 Task: Look for products in the category "Dental Care" from Spry only.
Action: Mouse moved to (301, 142)
Screenshot: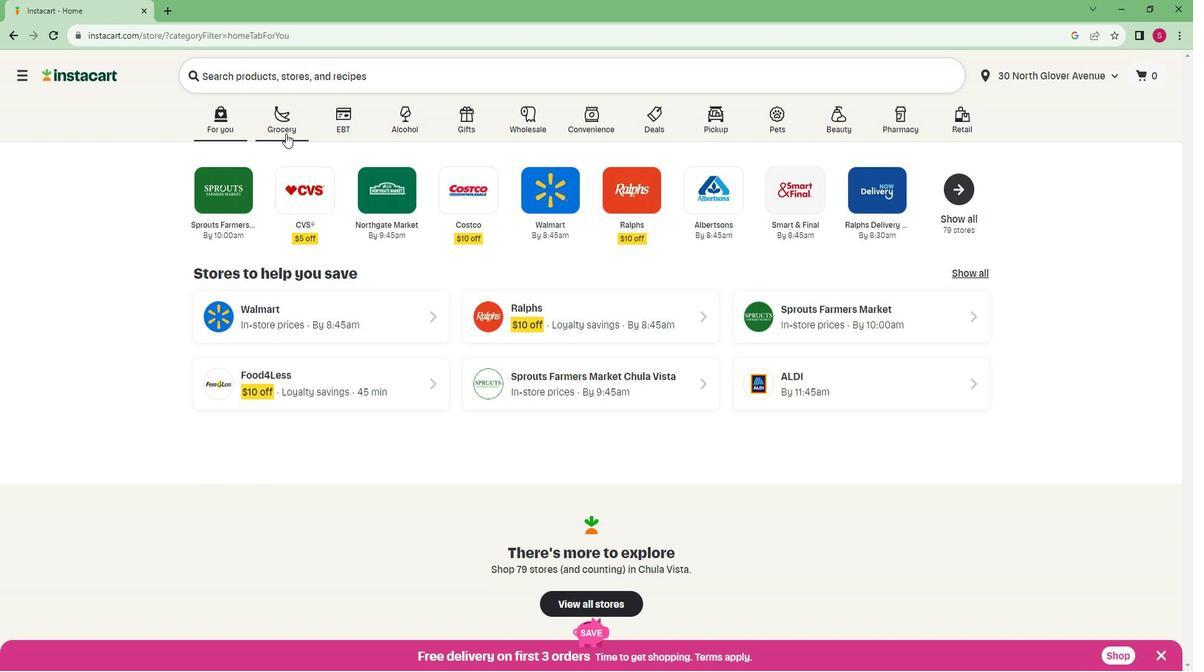
Action: Mouse pressed left at (301, 142)
Screenshot: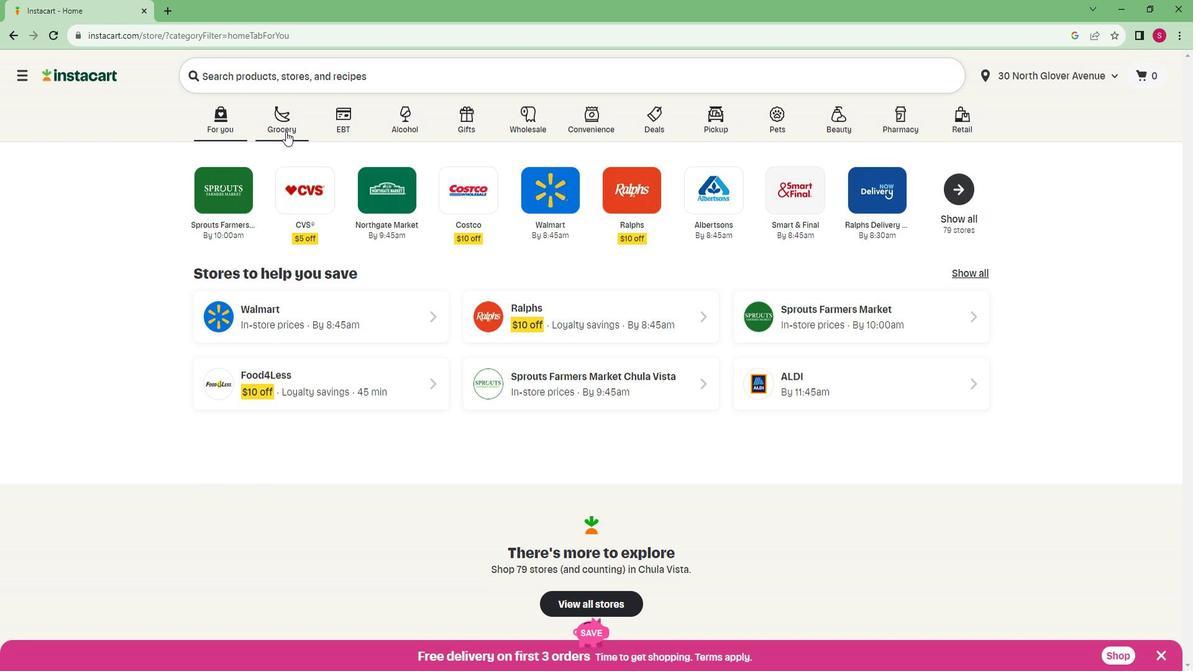 
Action: Mouse moved to (268, 359)
Screenshot: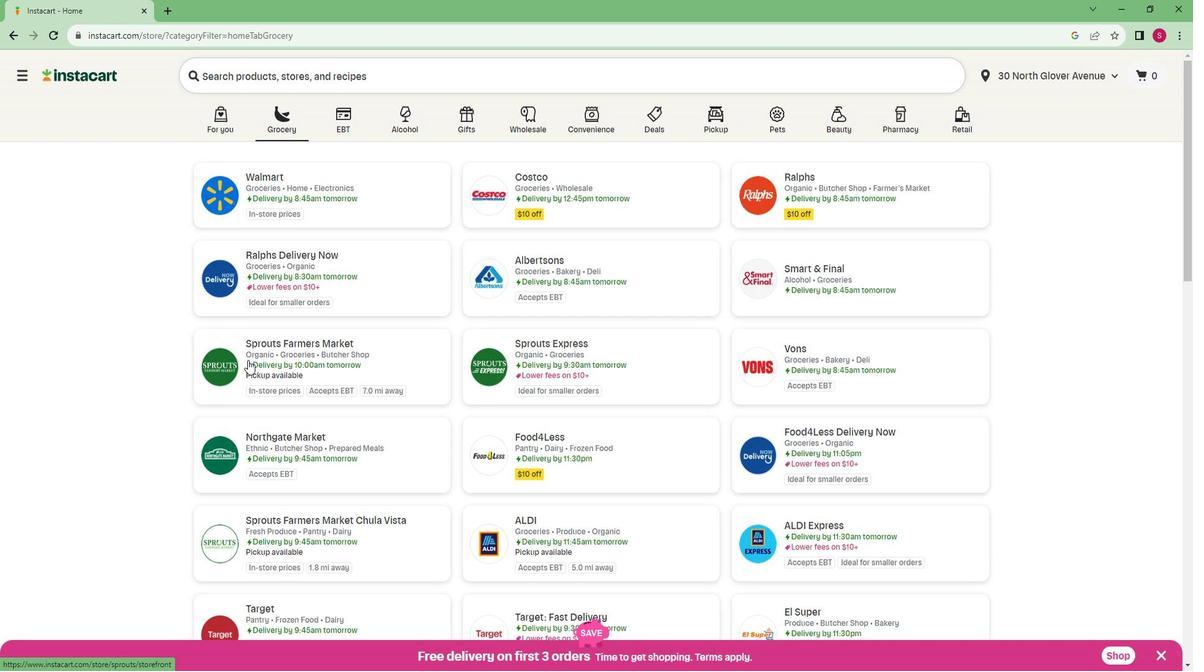 
Action: Mouse pressed left at (268, 359)
Screenshot: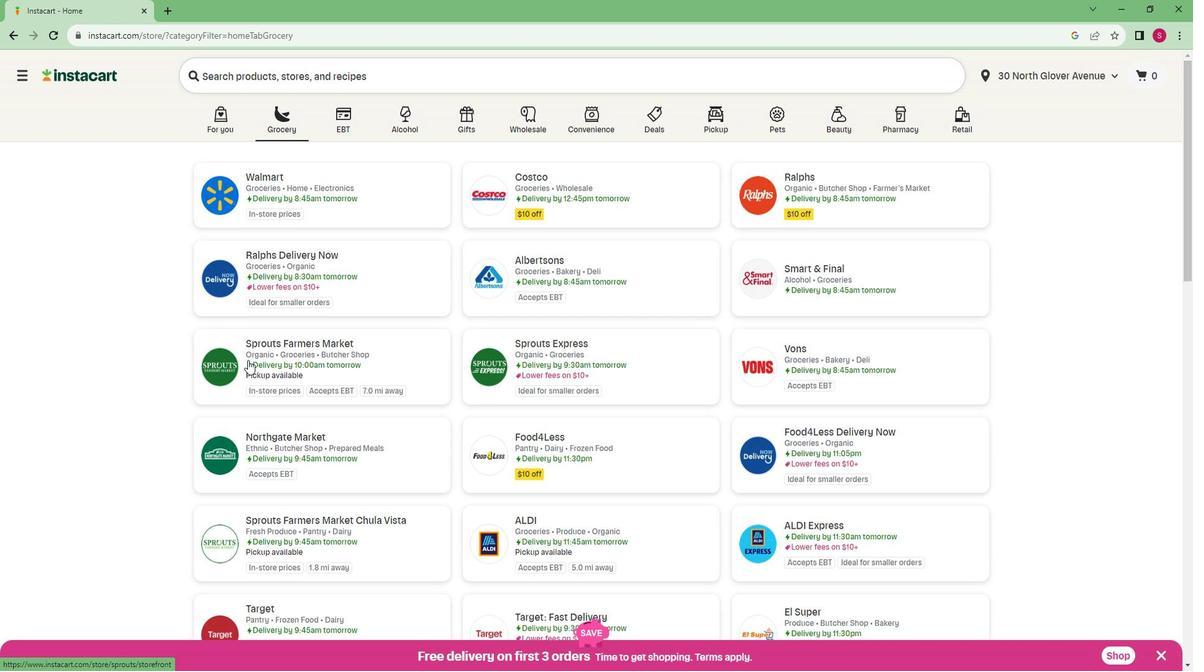 
Action: Mouse moved to (83, 487)
Screenshot: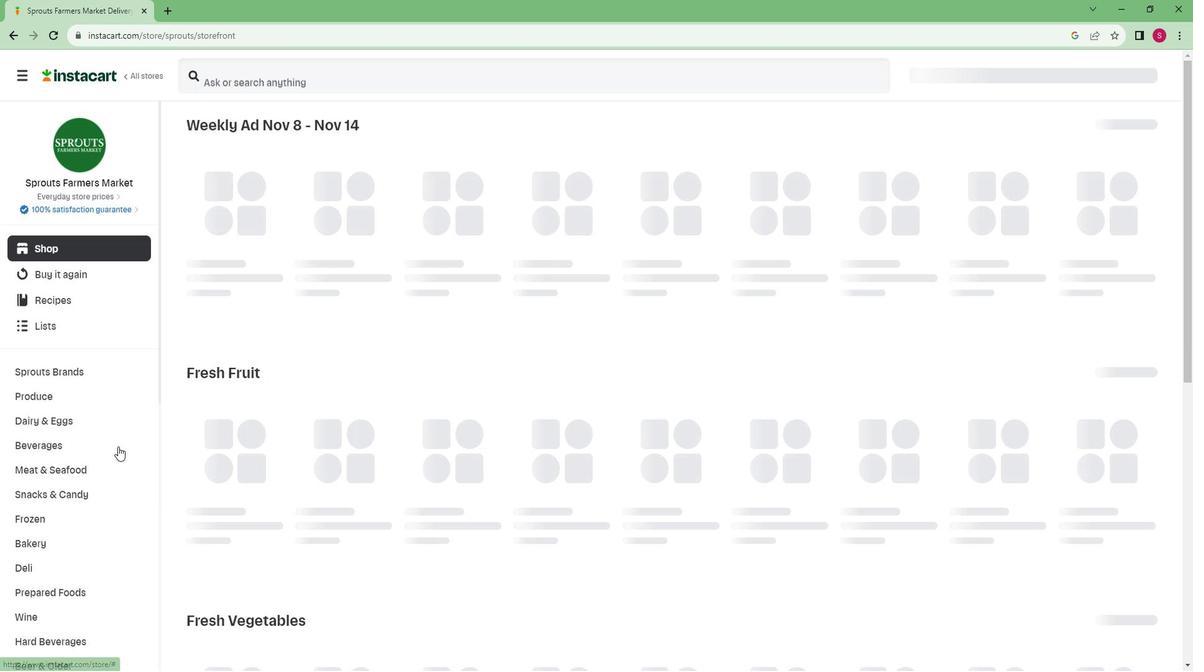 
Action: Mouse scrolled (83, 486) with delta (0, 0)
Screenshot: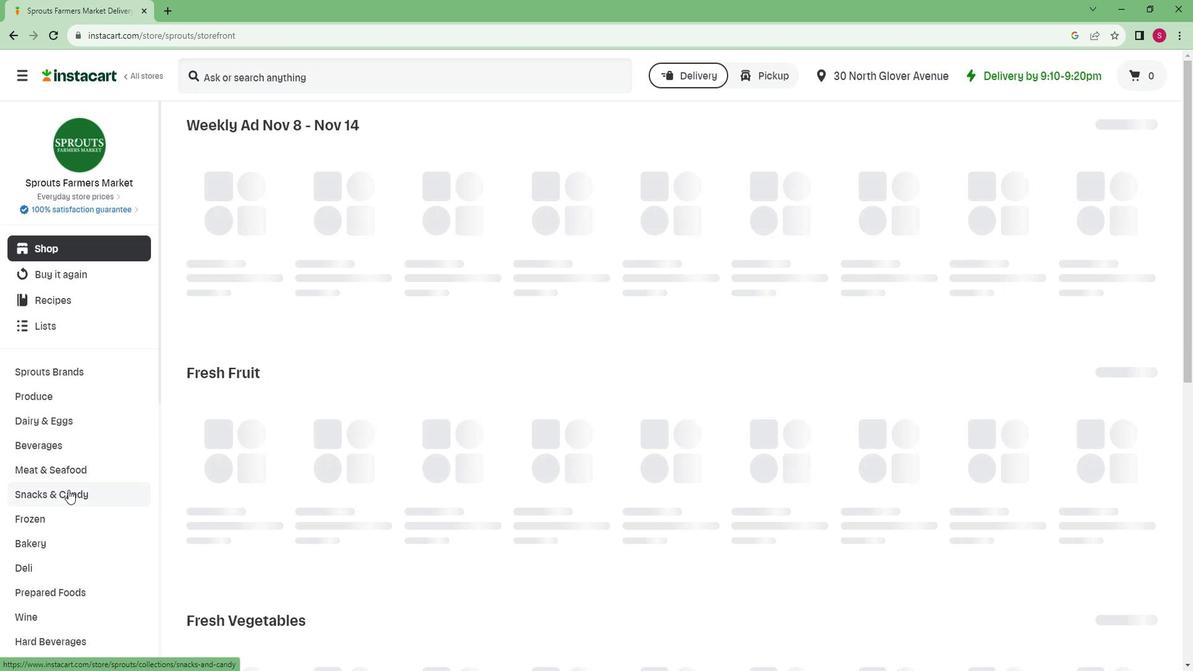 
Action: Mouse scrolled (83, 486) with delta (0, 0)
Screenshot: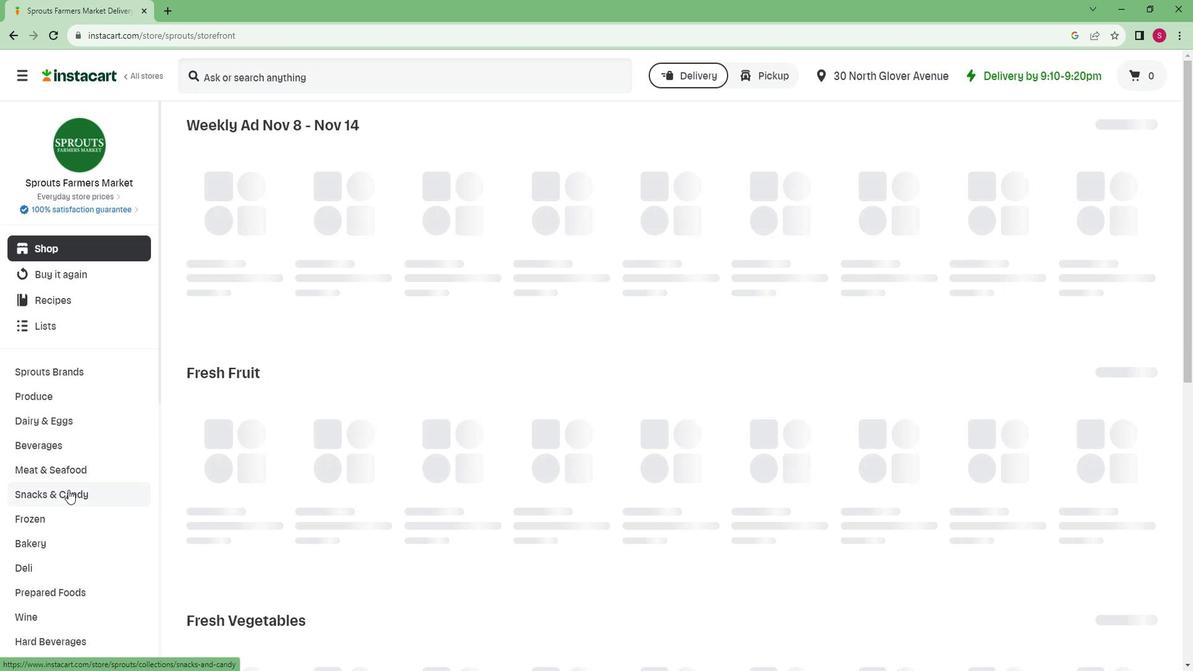
Action: Mouse moved to (82, 487)
Screenshot: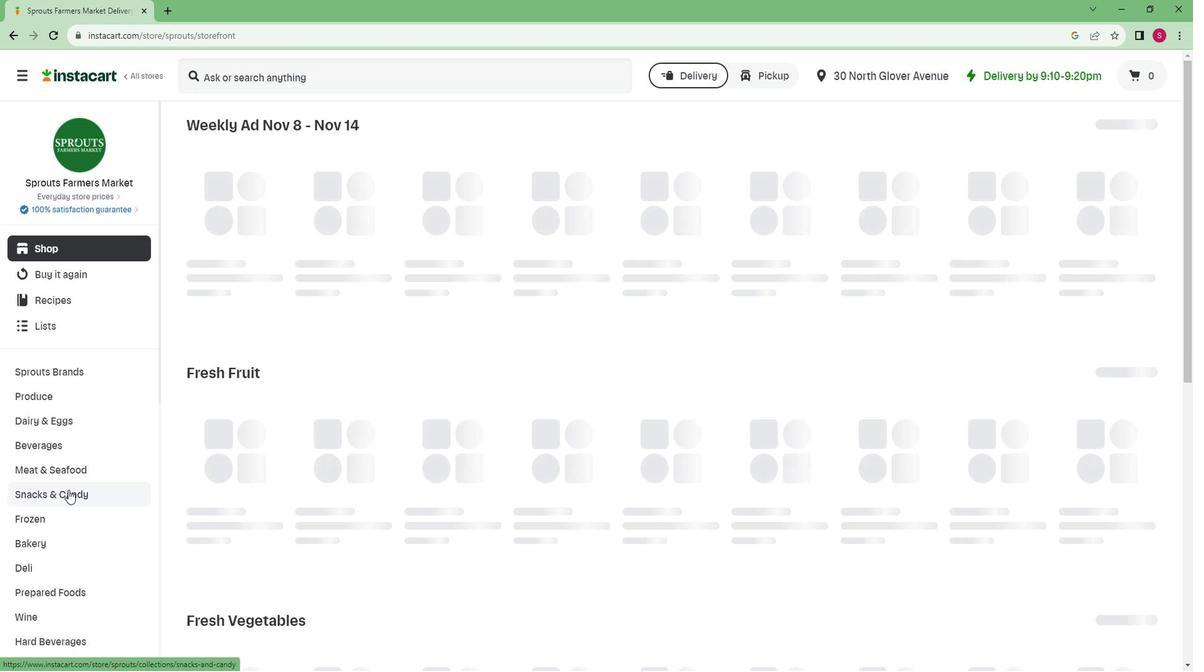
Action: Mouse scrolled (82, 486) with delta (0, 0)
Screenshot: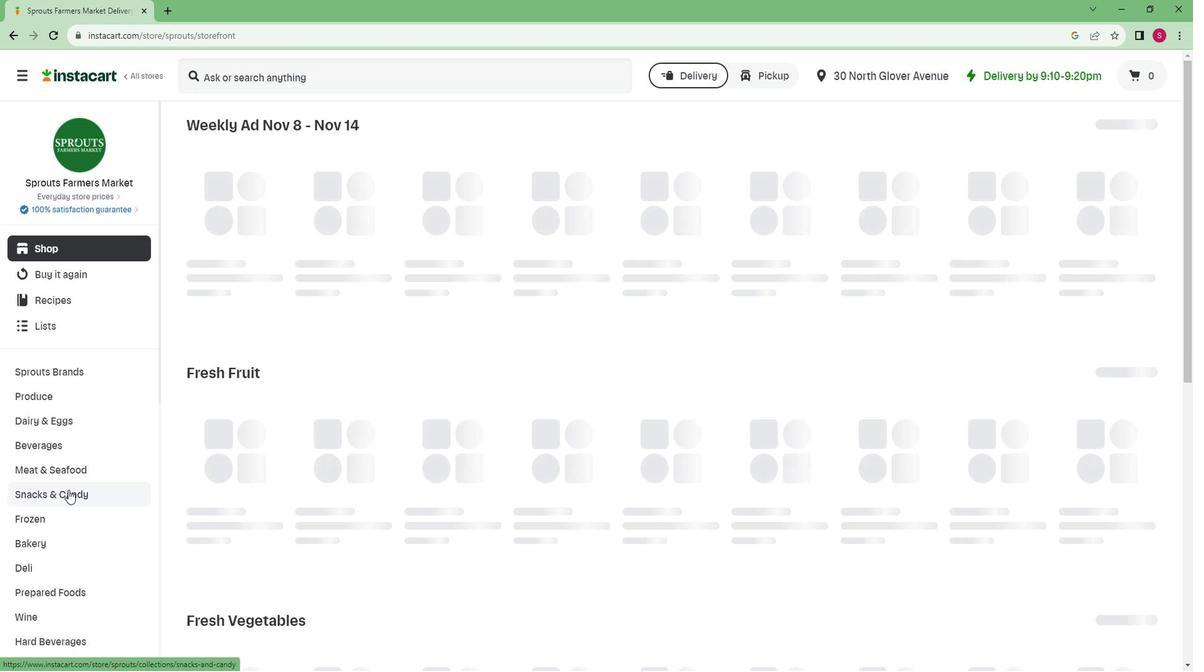 
Action: Mouse moved to (80, 484)
Screenshot: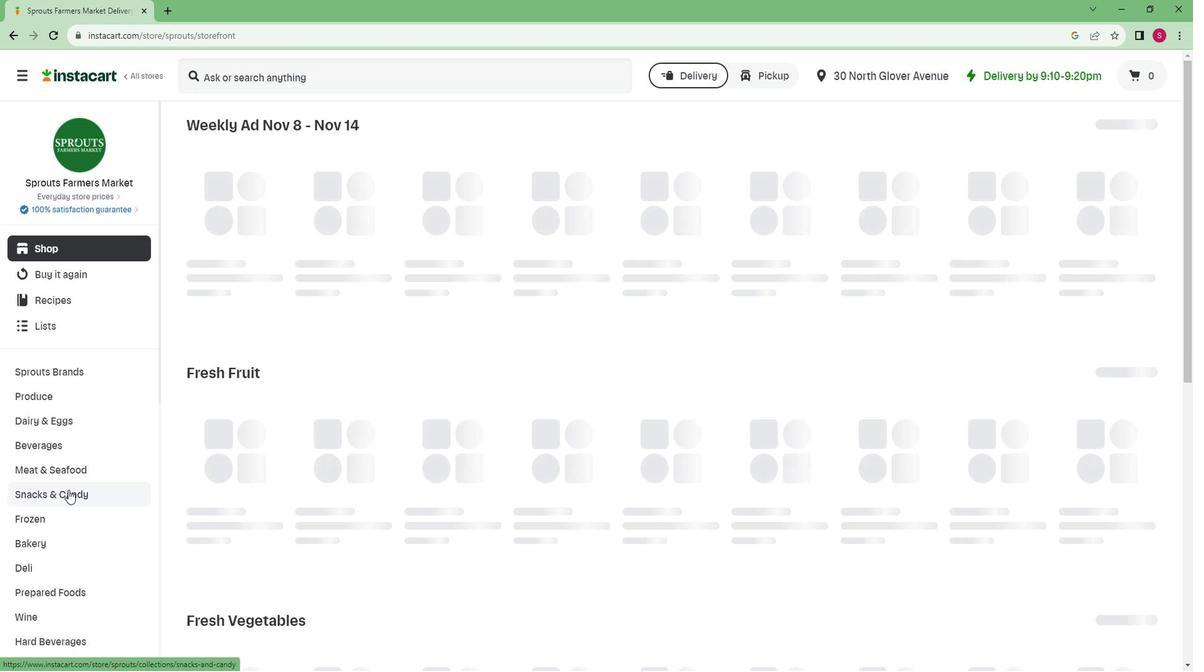 
Action: Mouse scrolled (80, 483) with delta (0, 0)
Screenshot: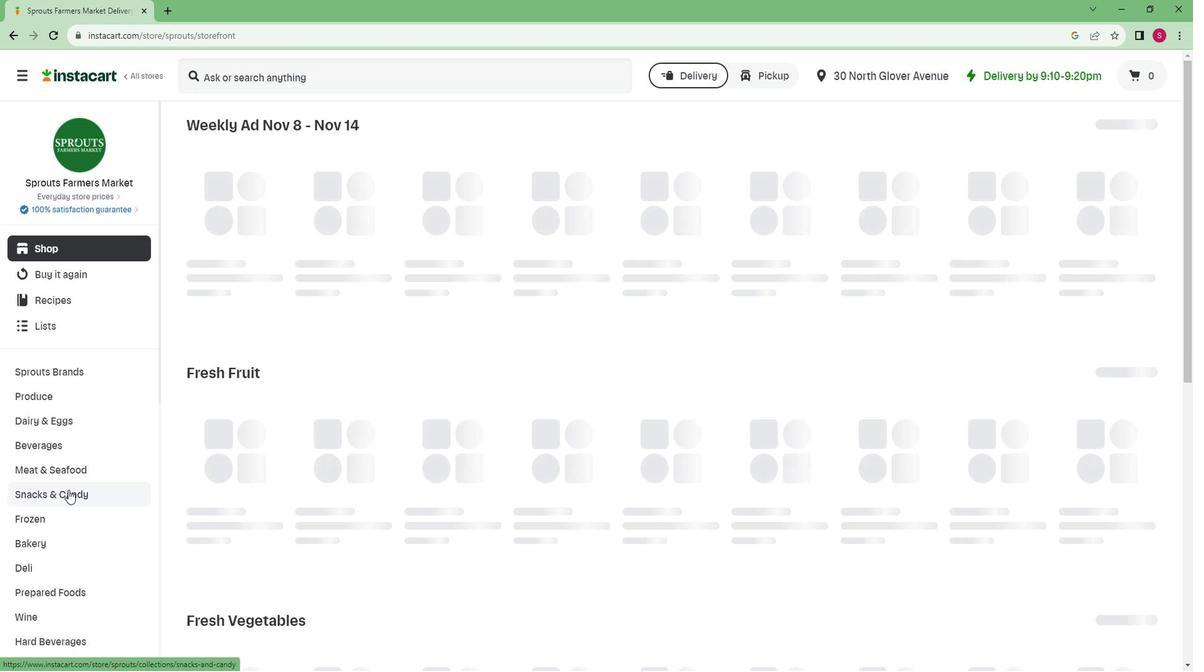 
Action: Mouse moved to (80, 483)
Screenshot: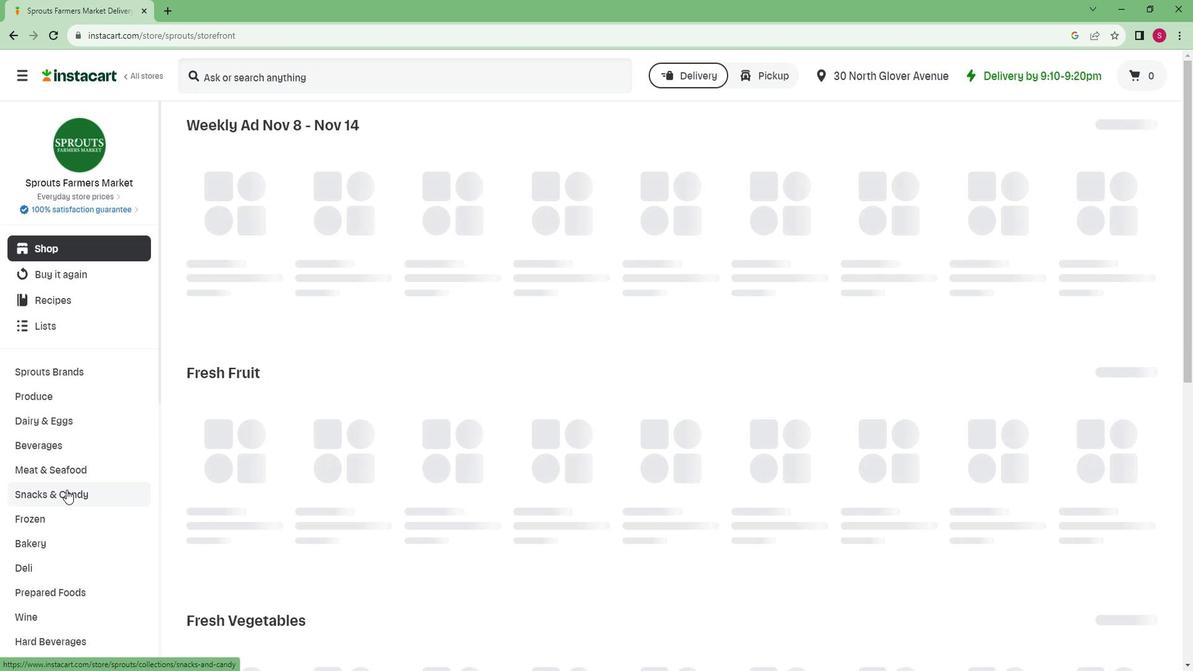 
Action: Mouse scrolled (80, 482) with delta (0, 0)
Screenshot: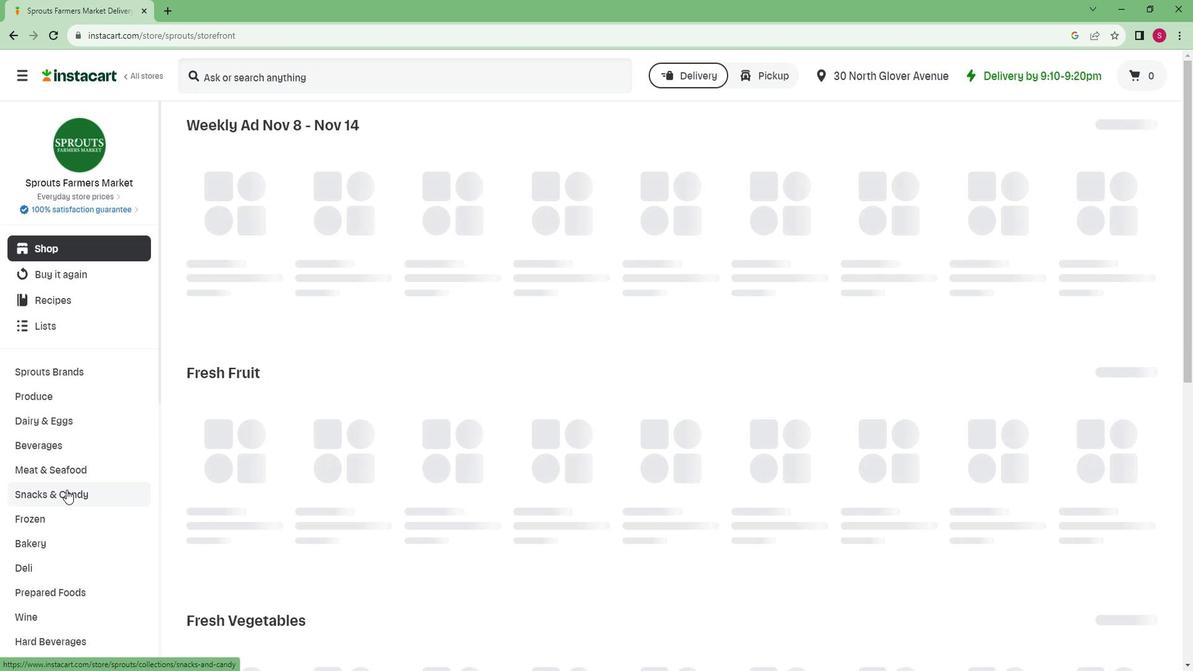 
Action: Mouse moved to (78, 480)
Screenshot: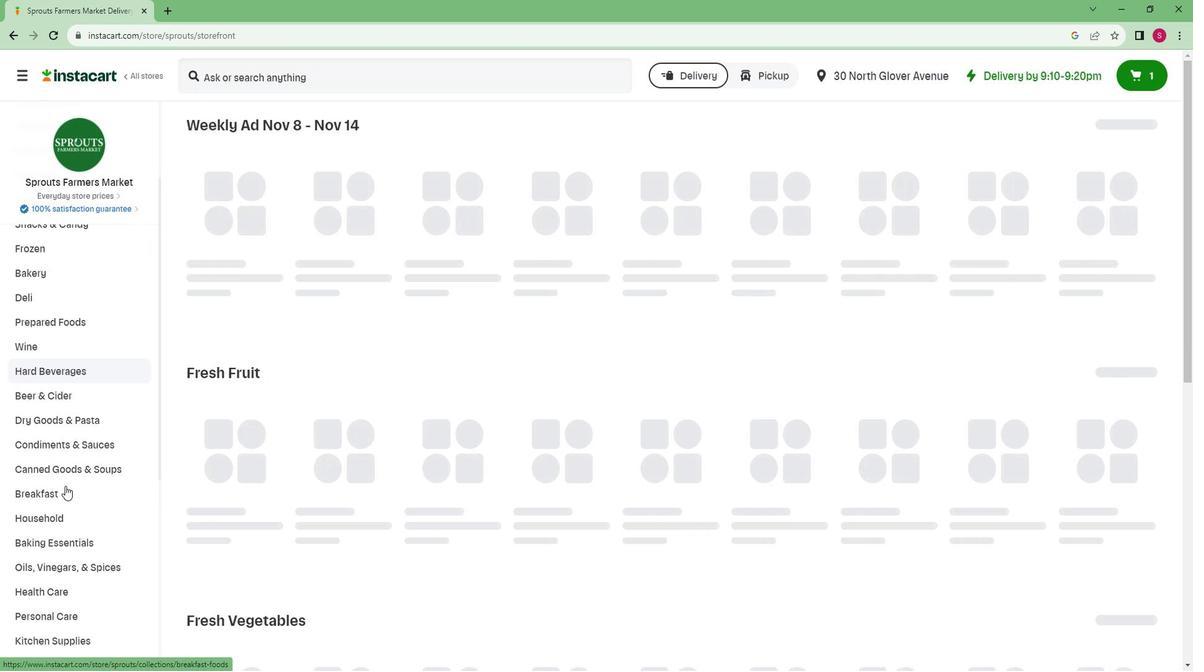 
Action: Mouse scrolled (78, 479) with delta (0, 0)
Screenshot: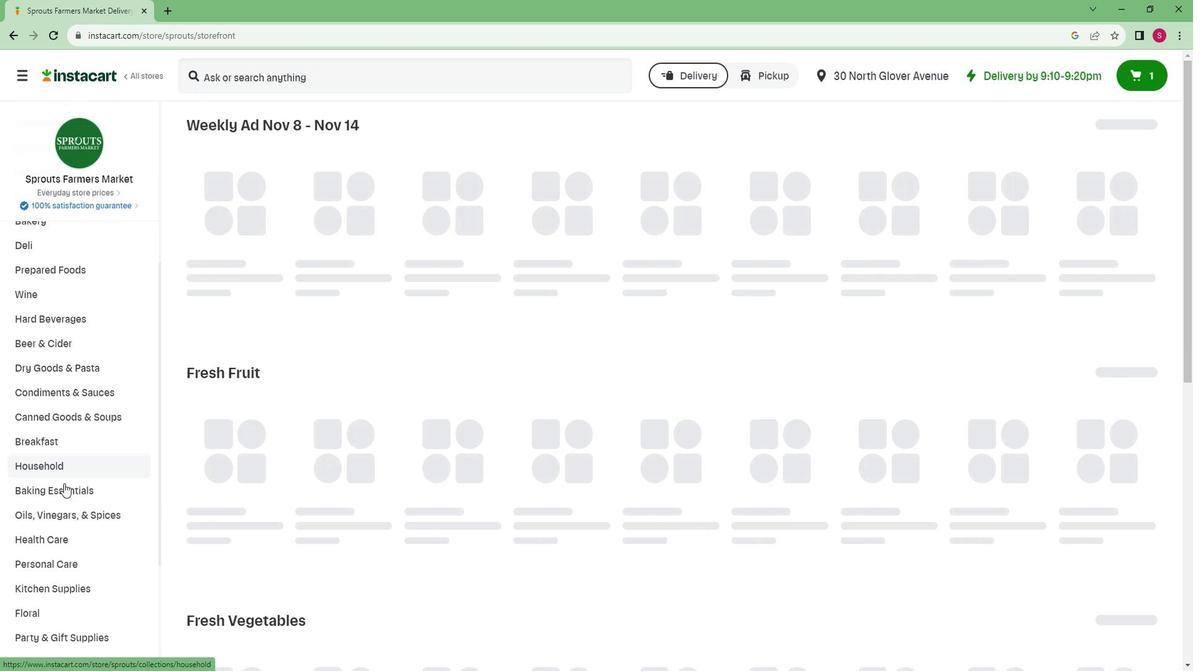 
Action: Mouse scrolled (78, 479) with delta (0, 0)
Screenshot: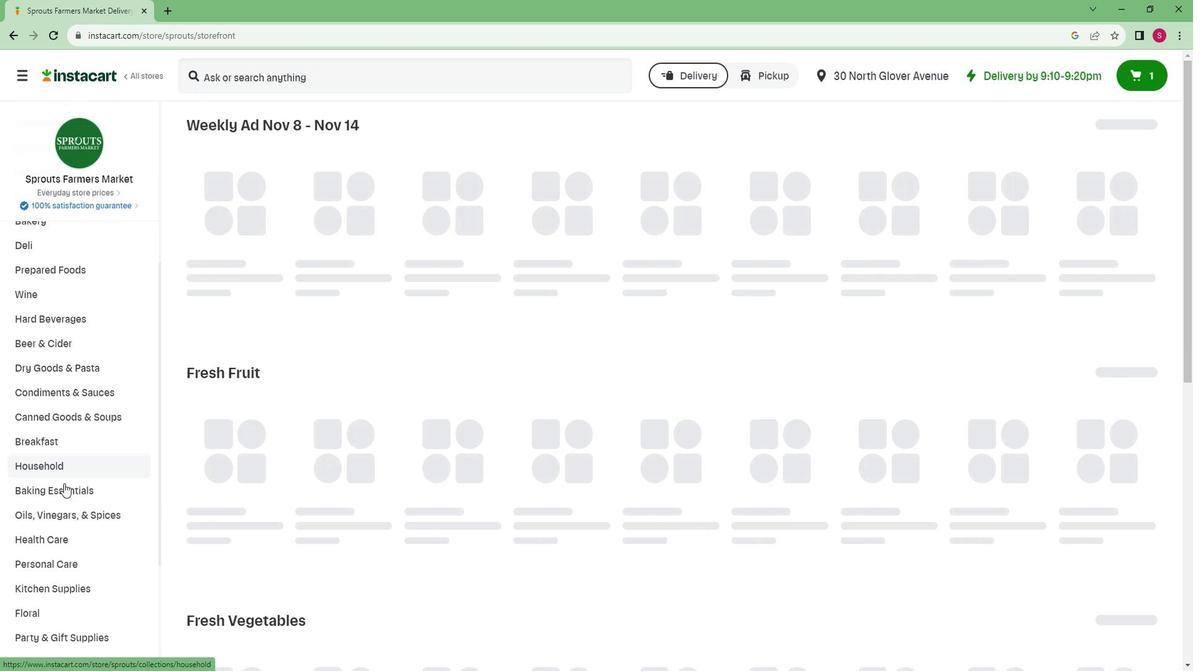 
Action: Mouse scrolled (78, 479) with delta (0, 0)
Screenshot: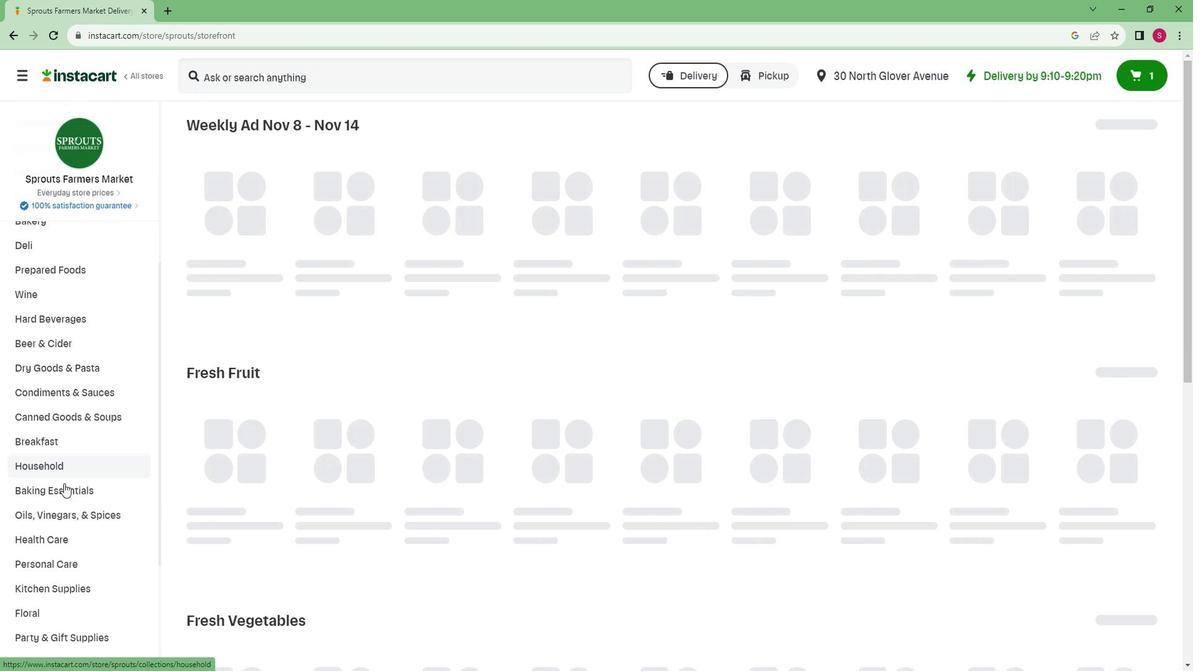 
Action: Mouse scrolled (78, 479) with delta (0, 0)
Screenshot: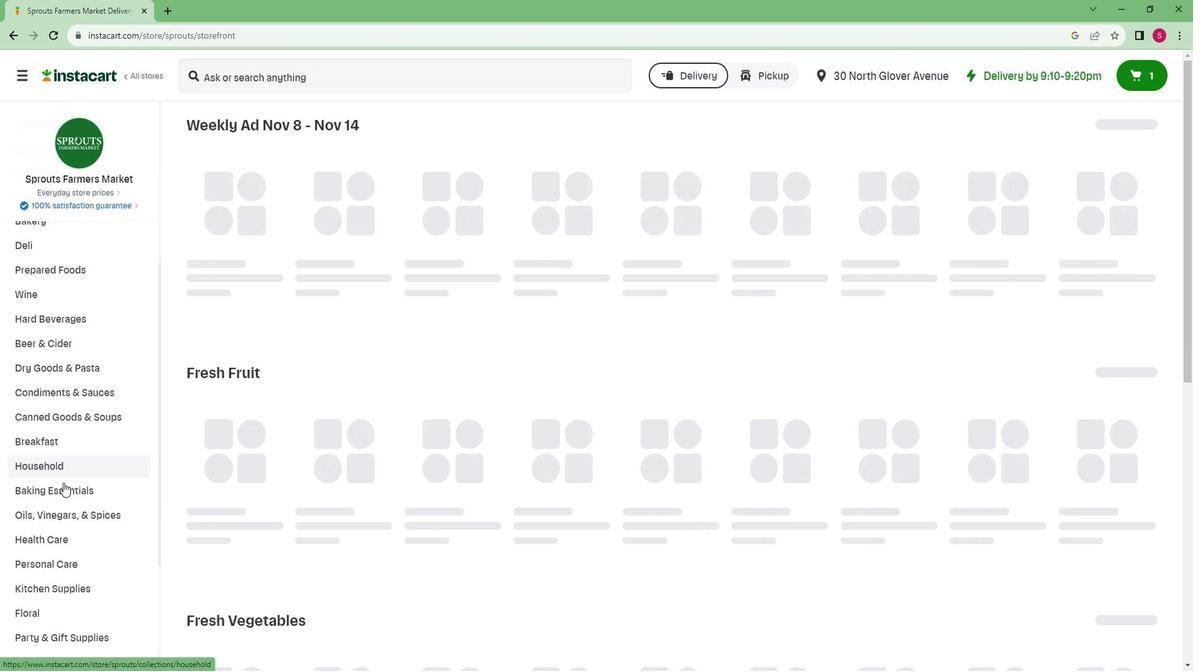 
Action: Mouse scrolled (78, 479) with delta (0, 0)
Screenshot: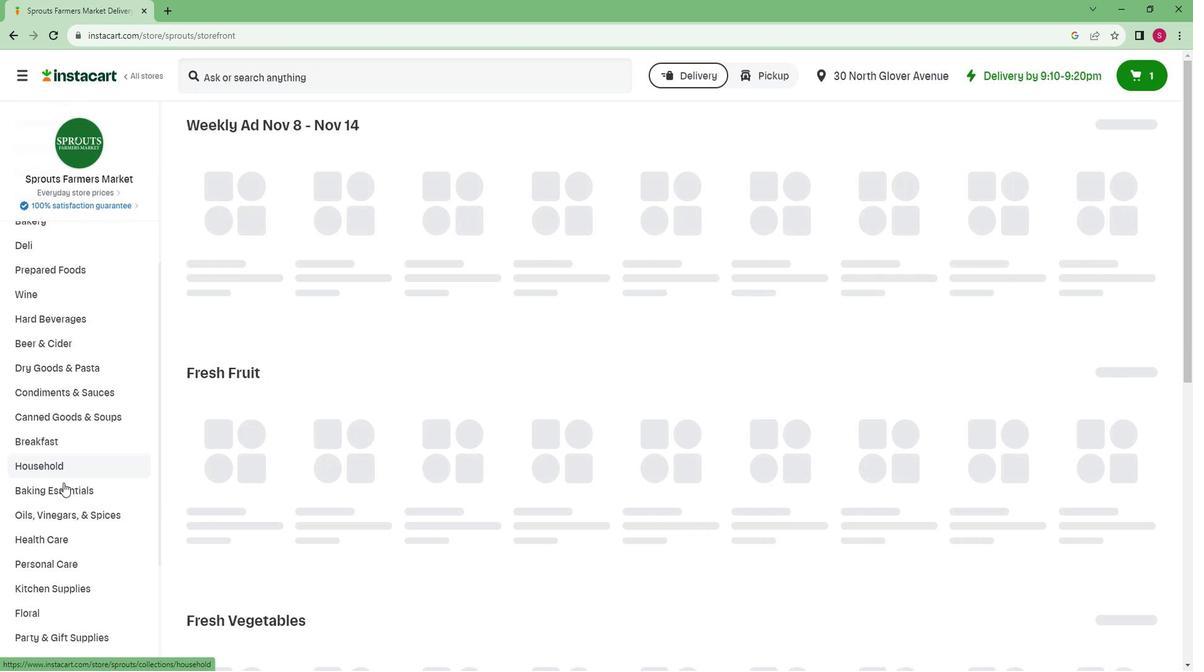 
Action: Mouse moved to (52, 619)
Screenshot: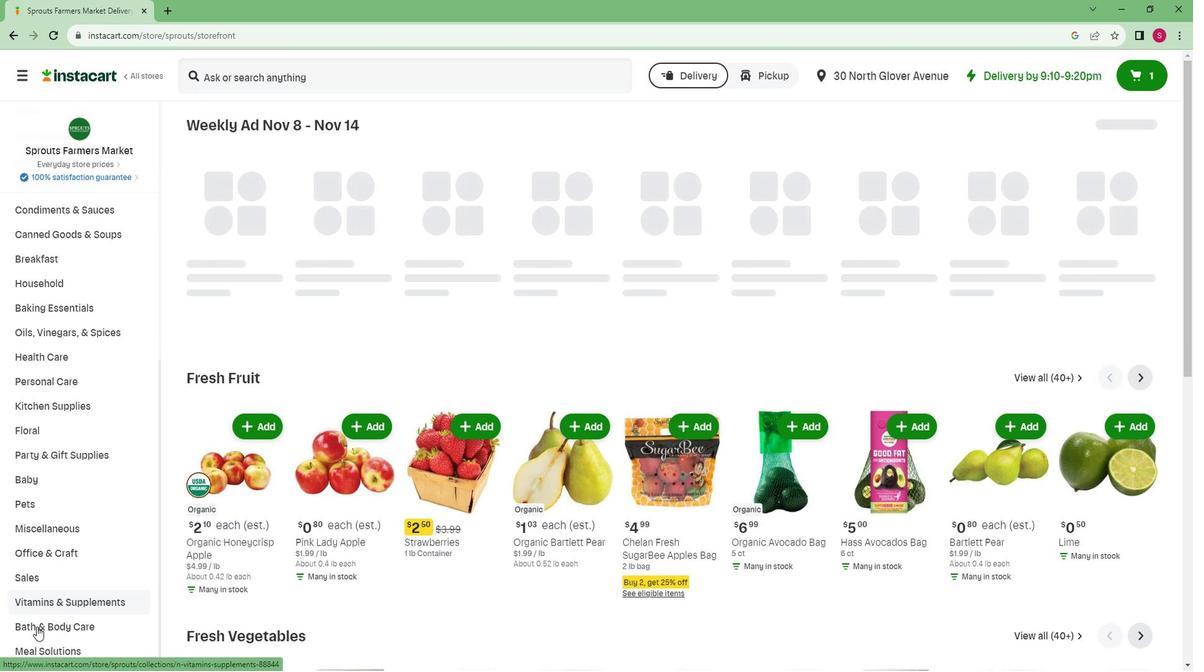 
Action: Mouse pressed left at (52, 619)
Screenshot: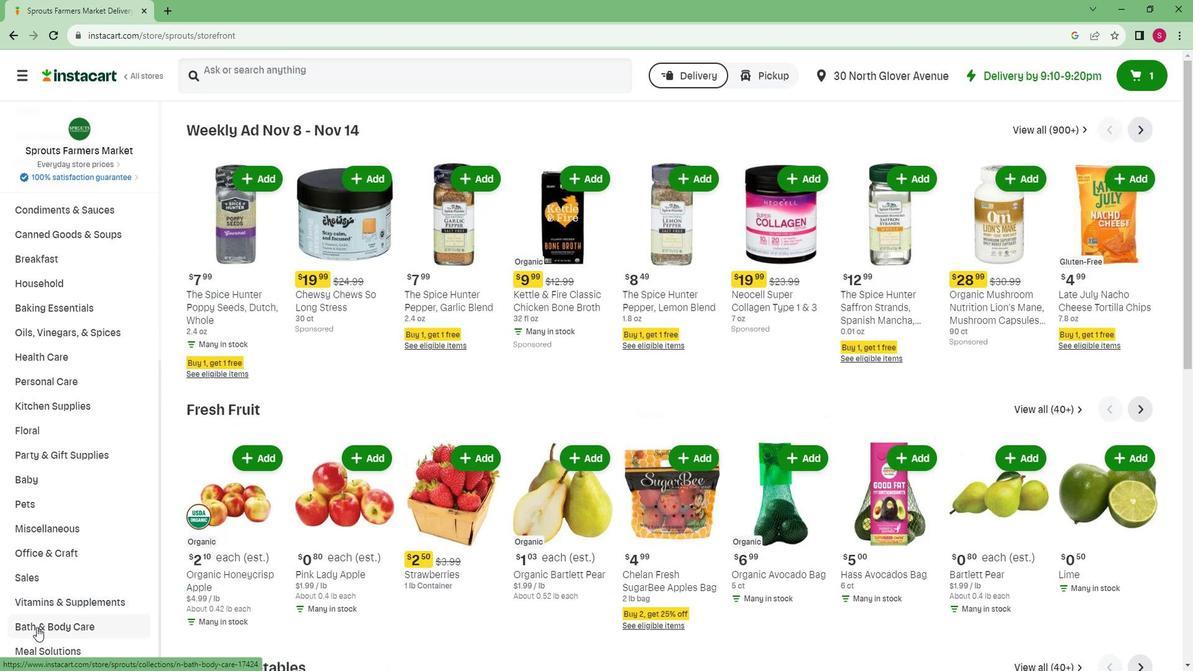 
Action: Mouse moved to (92, 625)
Screenshot: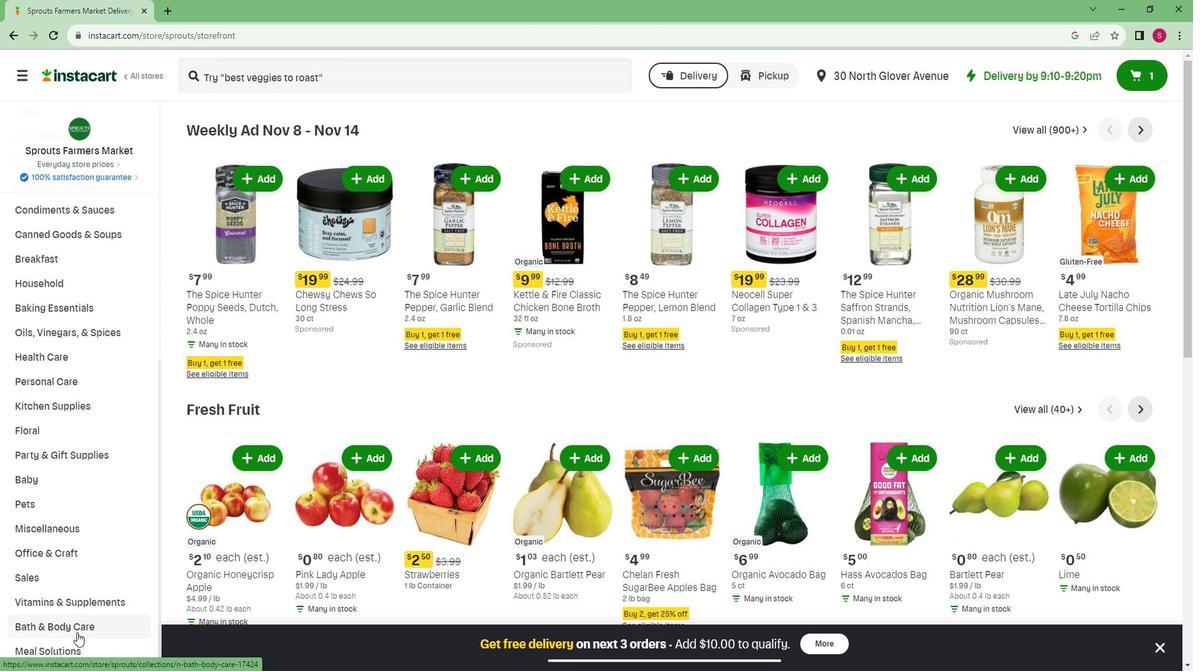
Action: Mouse pressed left at (92, 625)
Screenshot: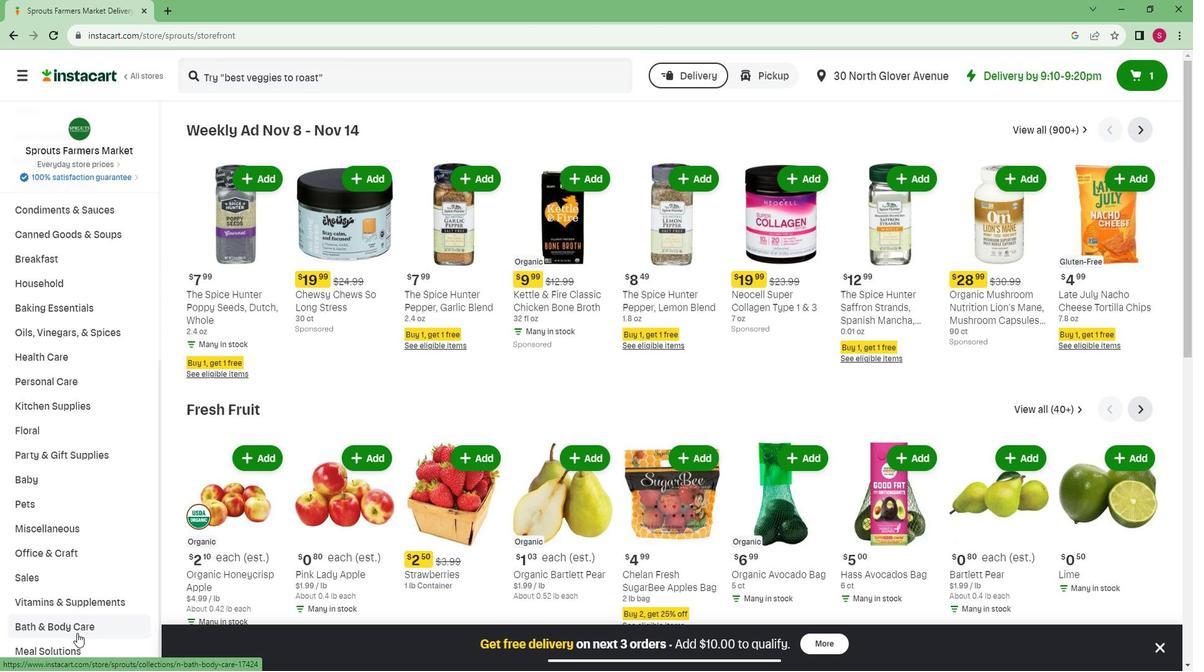 
Action: Mouse moved to (836, 174)
Screenshot: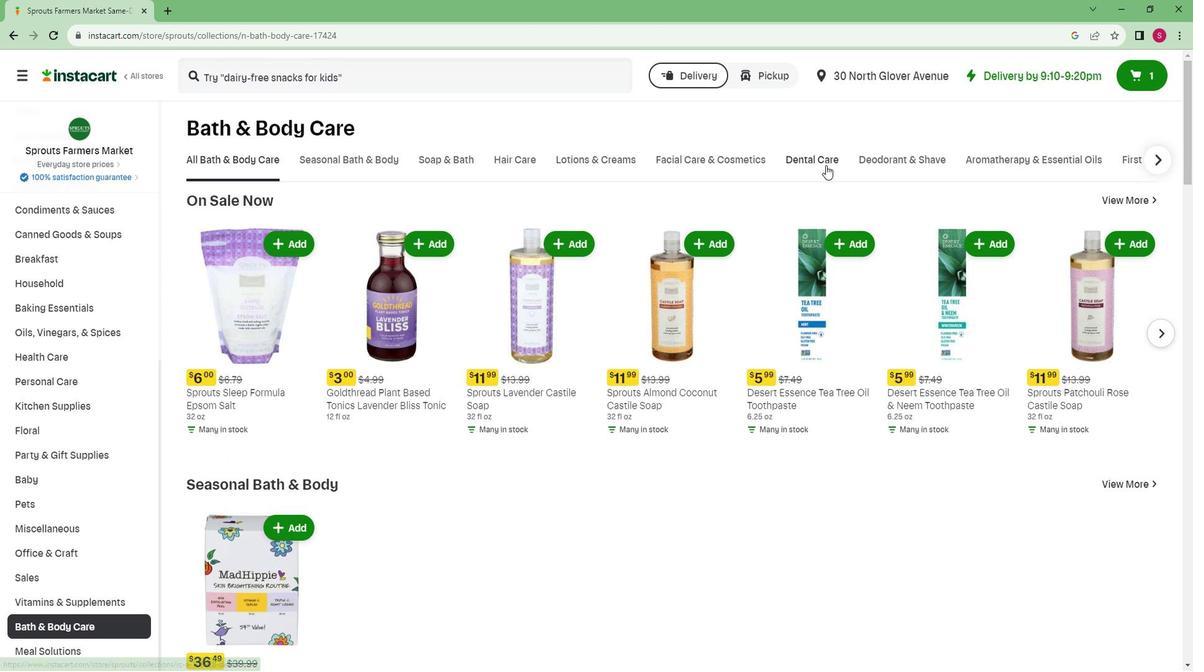
Action: Mouse pressed left at (836, 174)
Screenshot: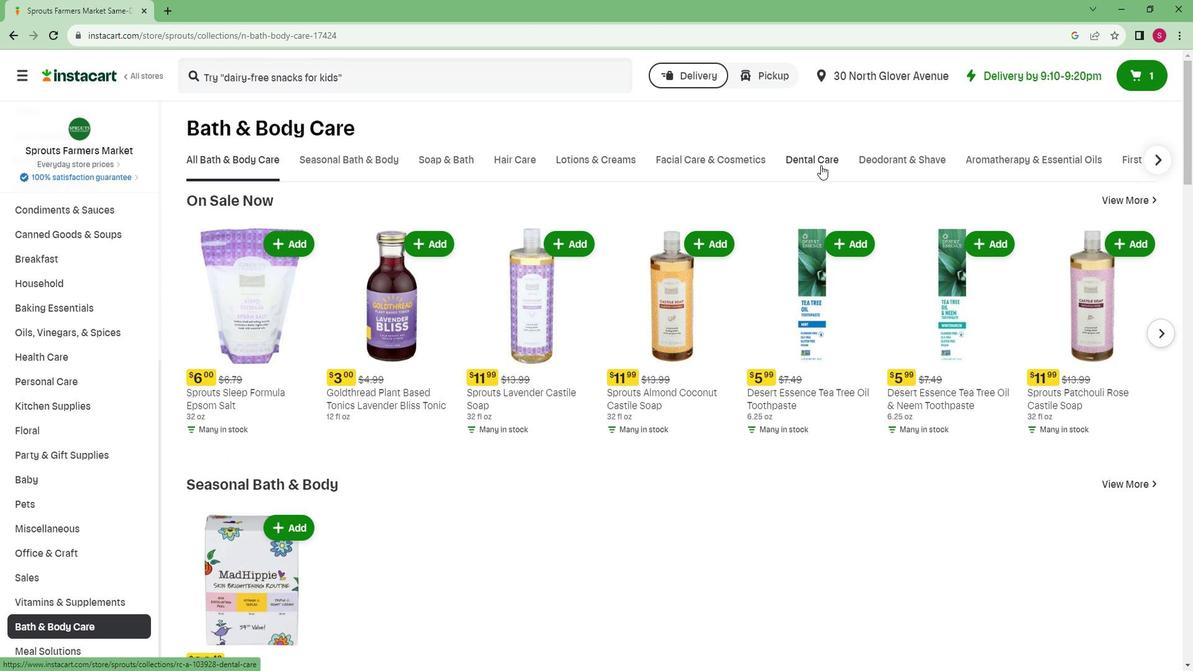 
Action: Mouse moved to (445, 225)
Screenshot: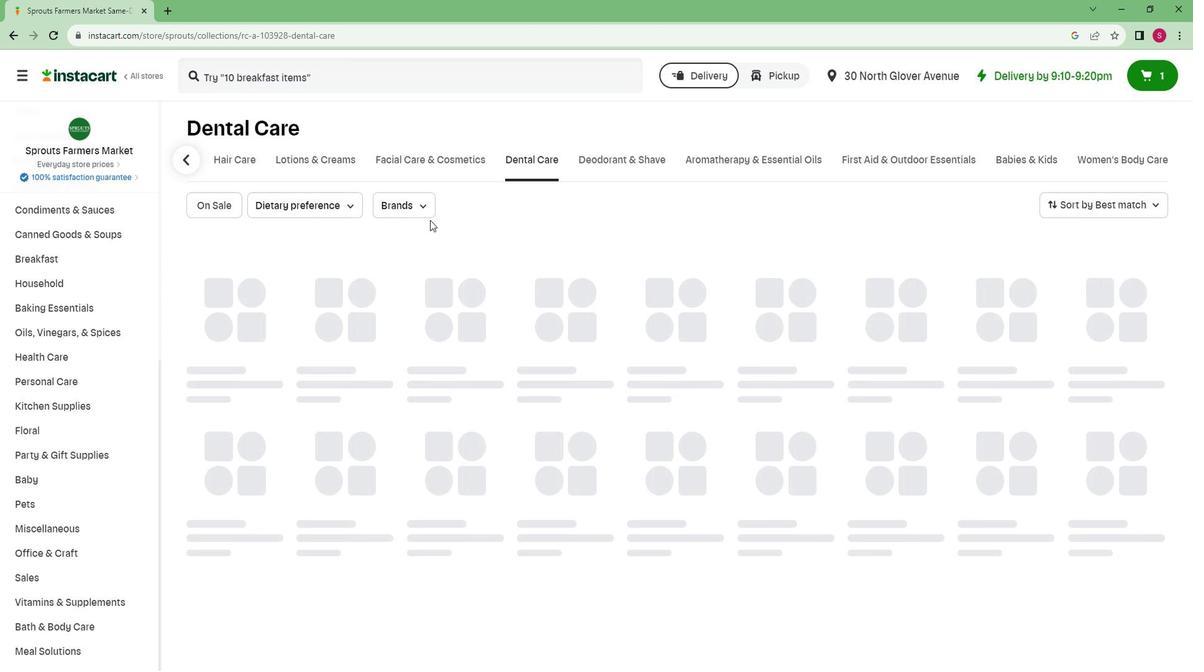 
Action: Mouse pressed left at (445, 225)
Screenshot: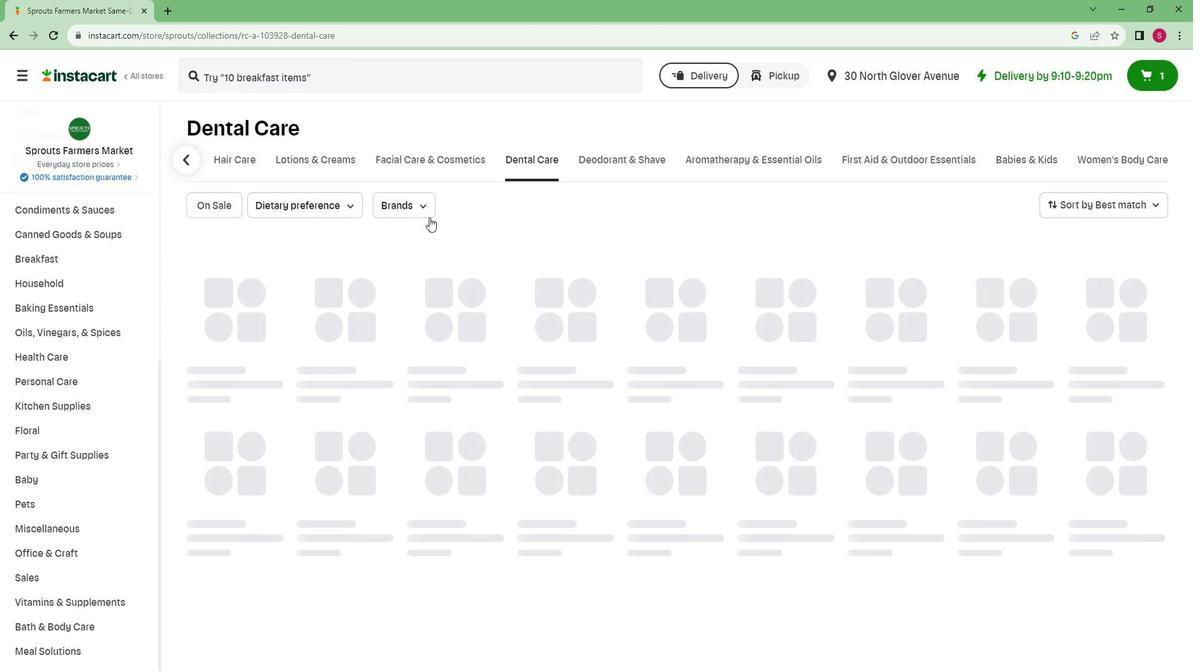 
Action: Mouse moved to (414, 405)
Screenshot: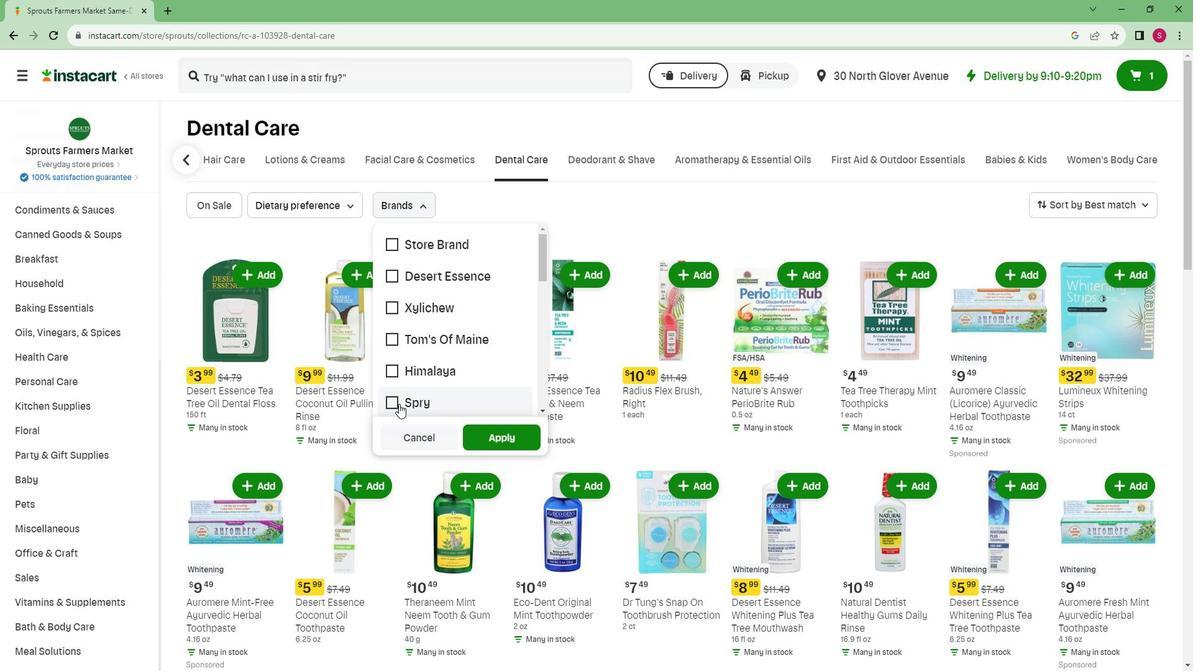 
Action: Mouse pressed left at (414, 405)
Screenshot: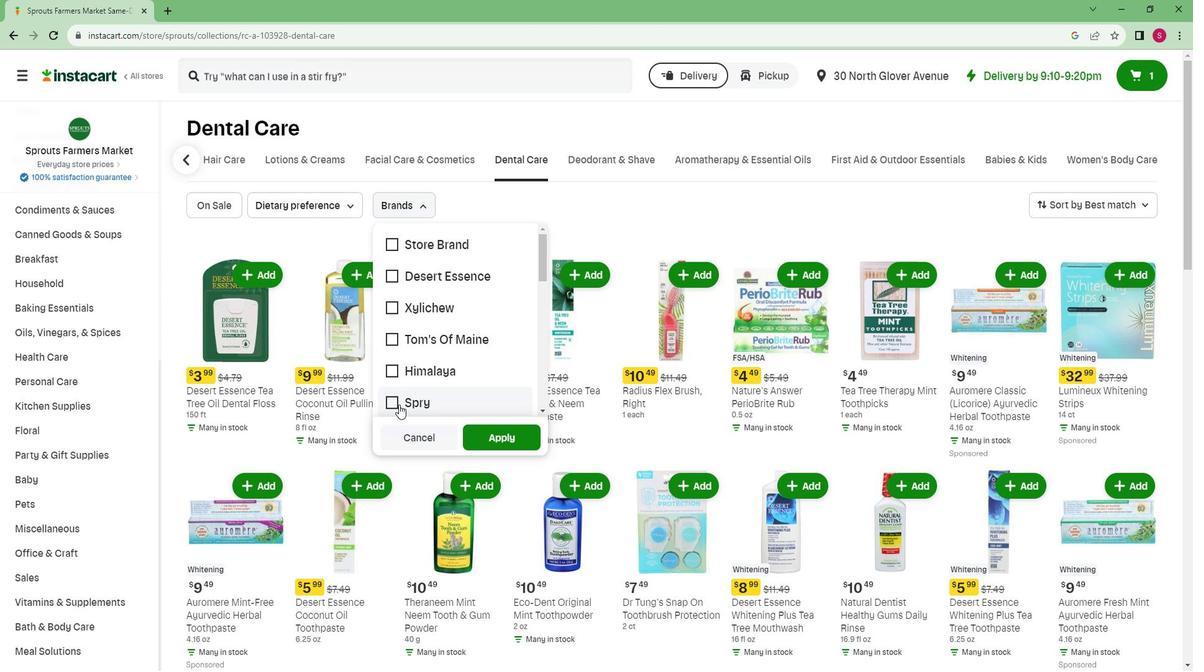
Action: Mouse moved to (519, 438)
Screenshot: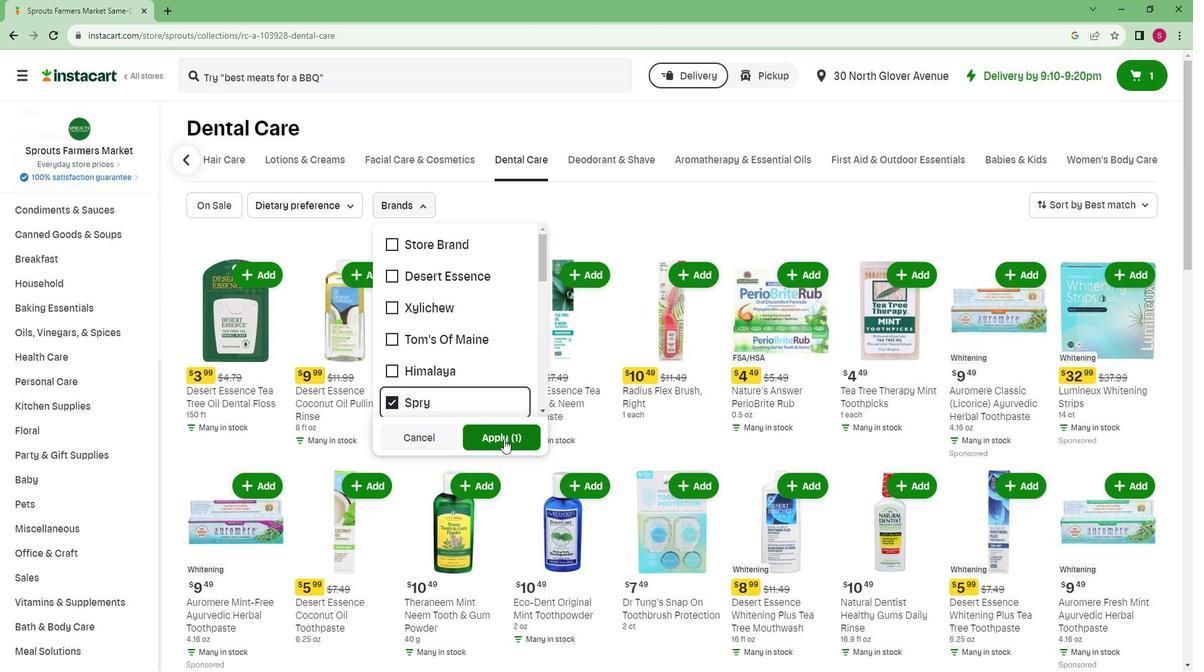 
Action: Mouse pressed left at (519, 438)
Screenshot: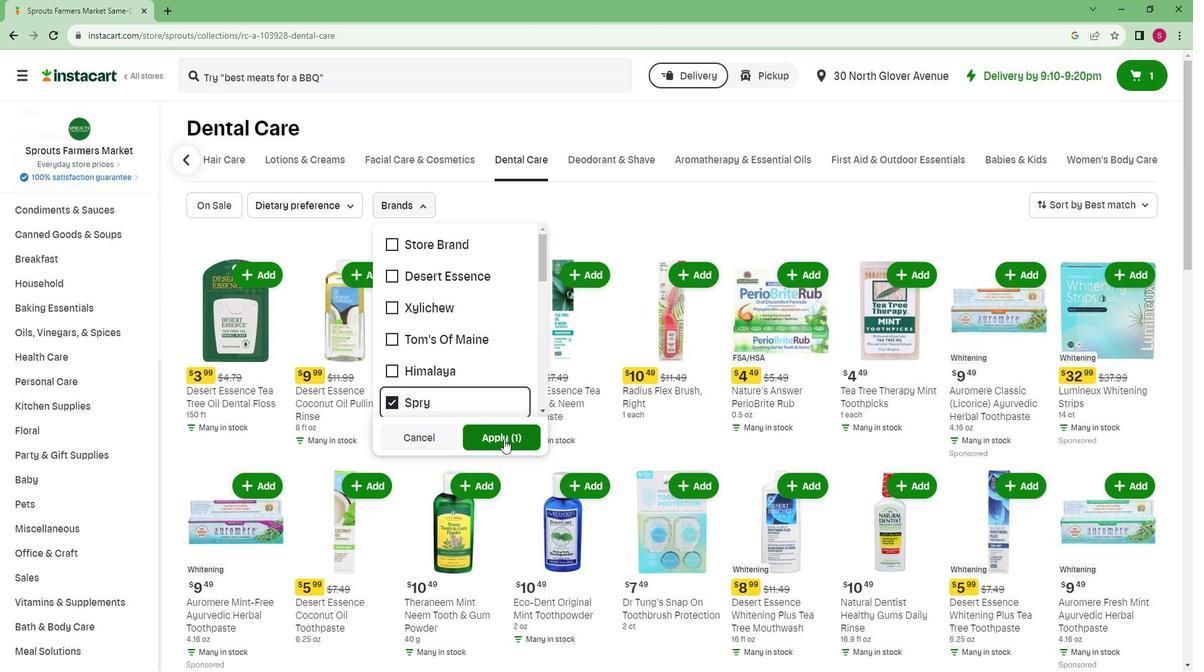 
